 Task: Add Country Life O3 Fish Body Oils 100 to the cart.
Action: Mouse moved to (261, 117)
Screenshot: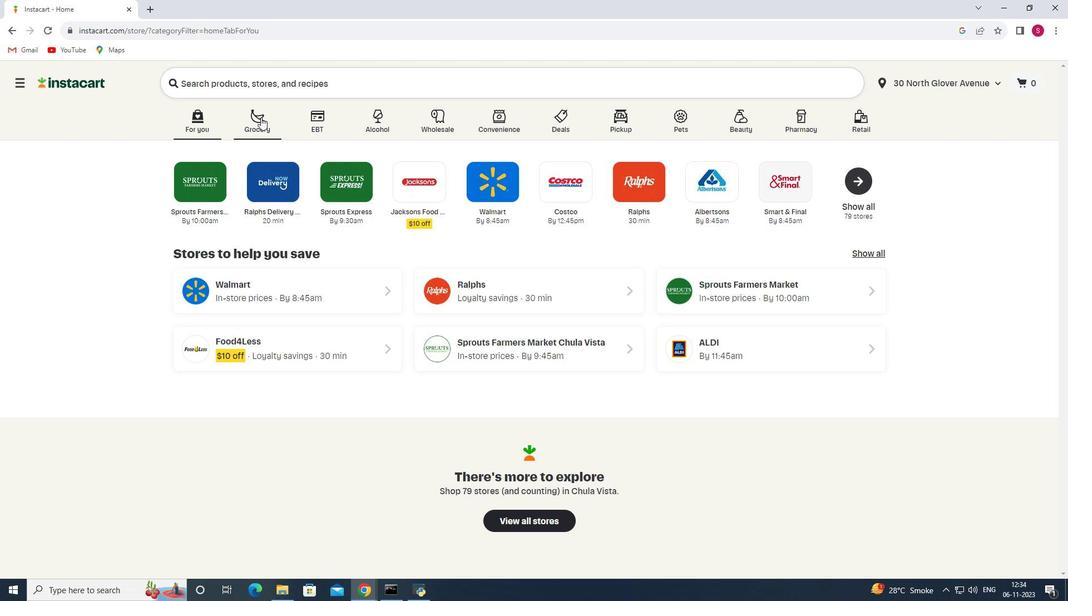 
Action: Mouse pressed left at (261, 117)
Screenshot: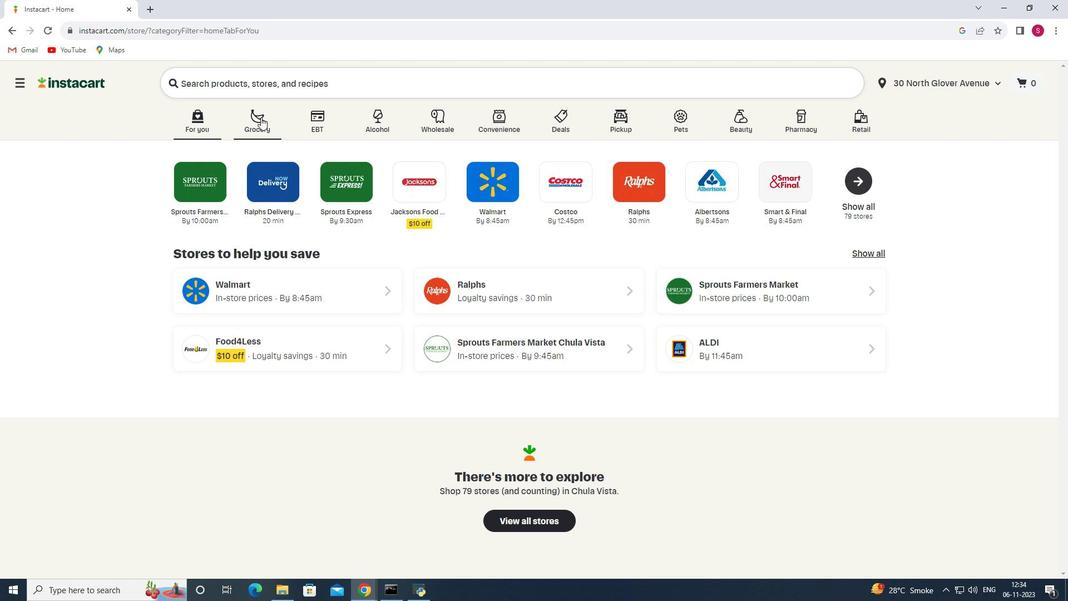 
Action: Mouse moved to (261, 314)
Screenshot: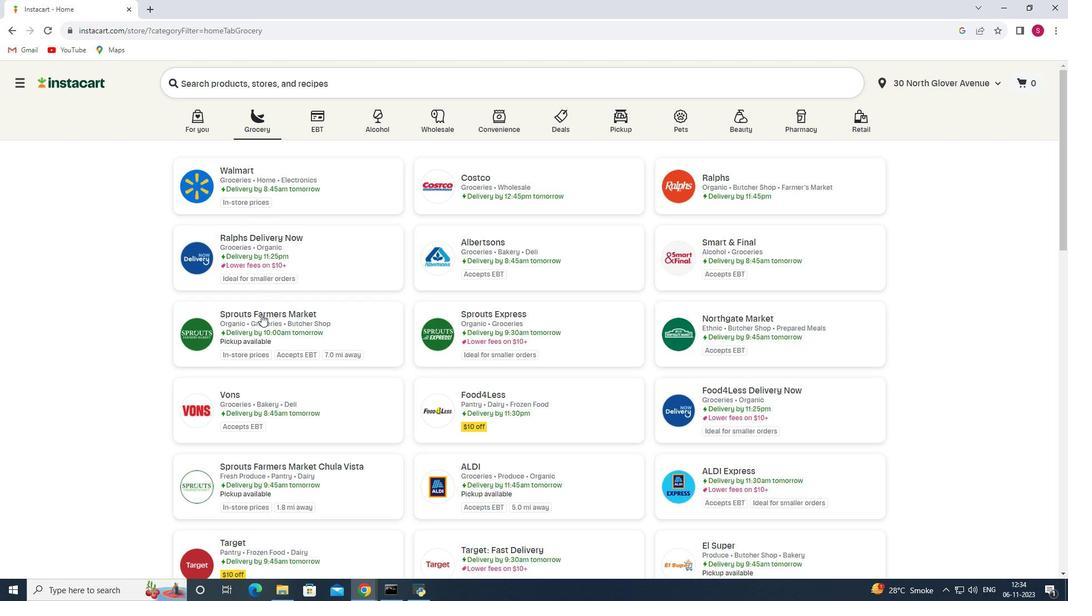
Action: Mouse pressed left at (261, 314)
Screenshot: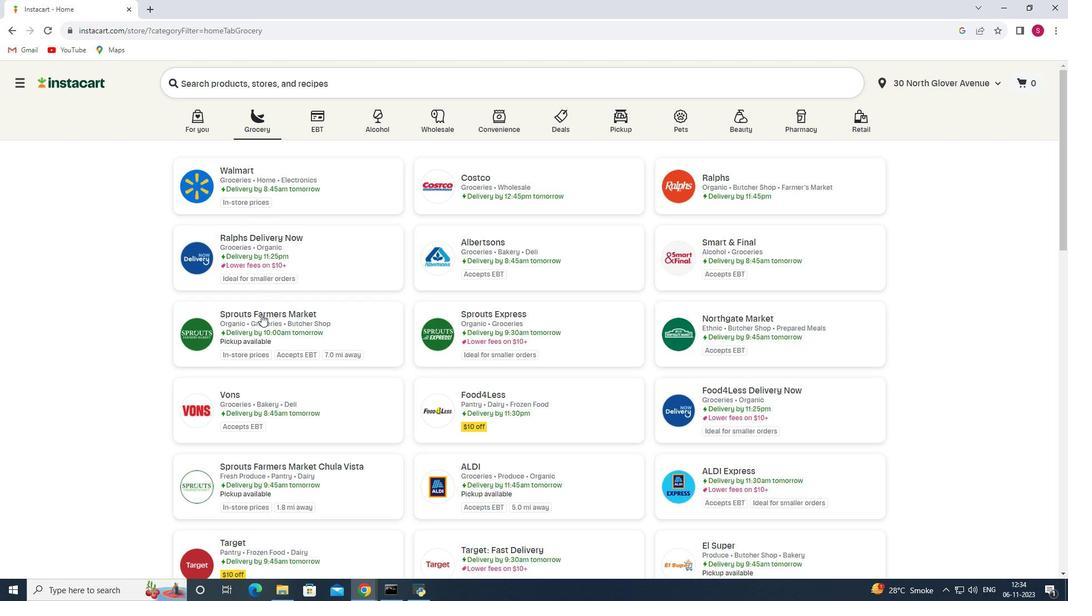 
Action: Mouse moved to (74, 383)
Screenshot: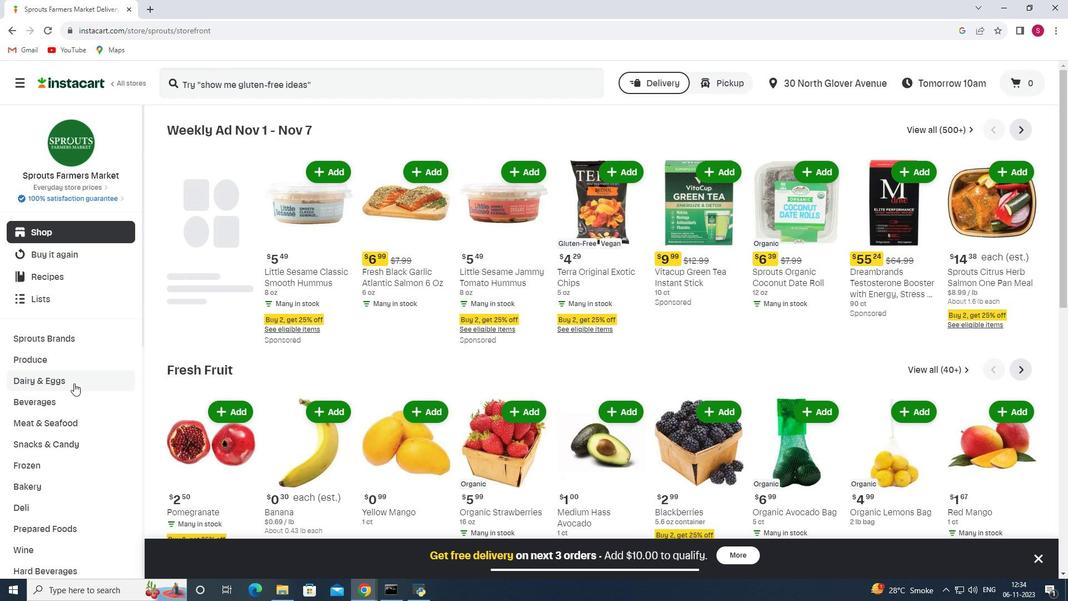 
Action: Mouse scrolled (74, 383) with delta (0, 0)
Screenshot: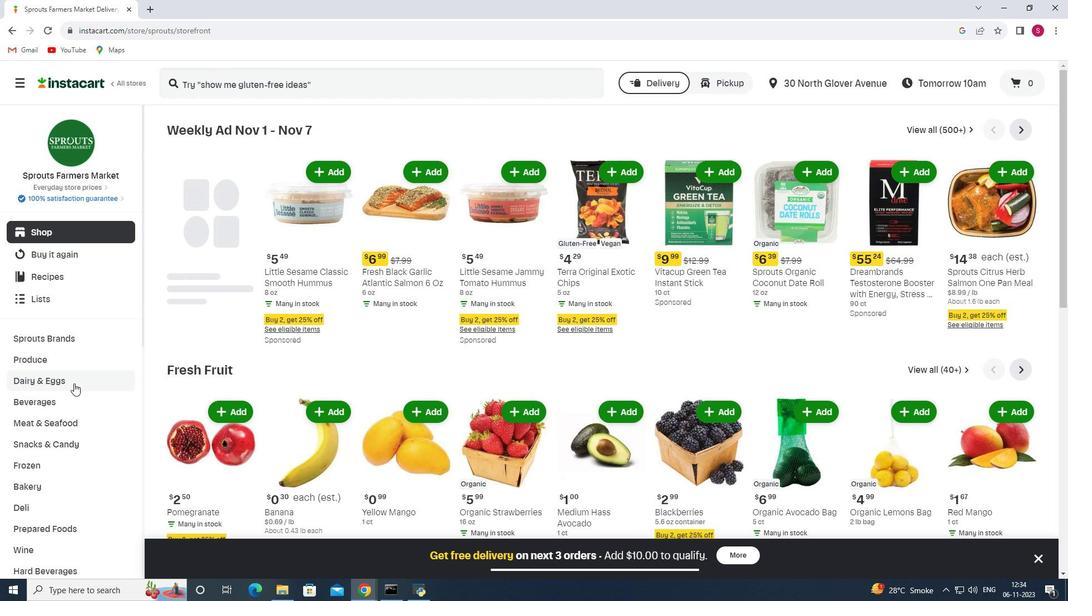 
Action: Mouse scrolled (74, 383) with delta (0, 0)
Screenshot: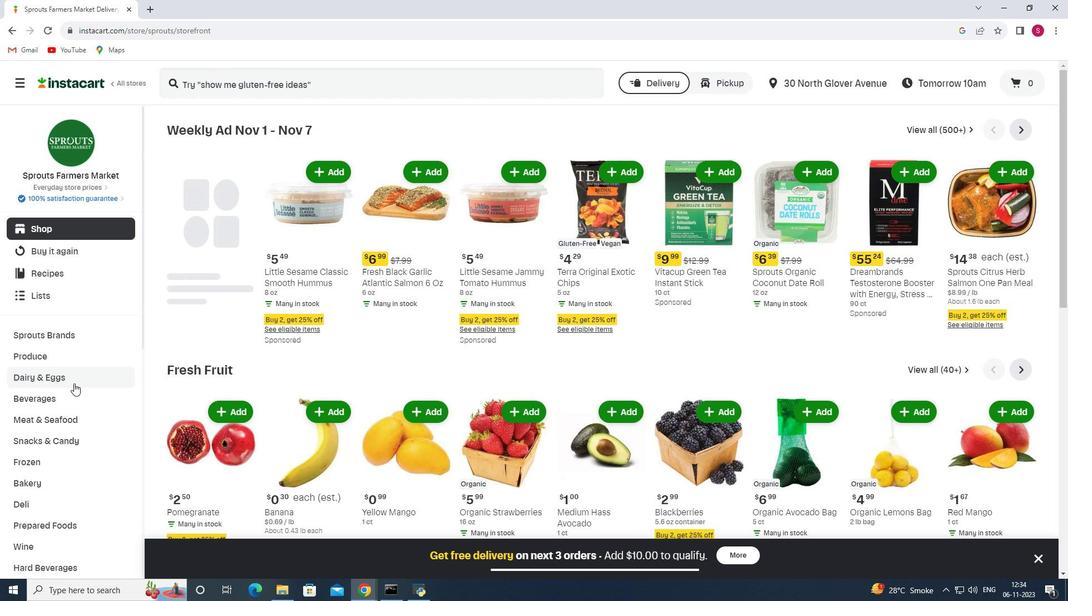 
Action: Mouse scrolled (74, 383) with delta (0, 0)
Screenshot: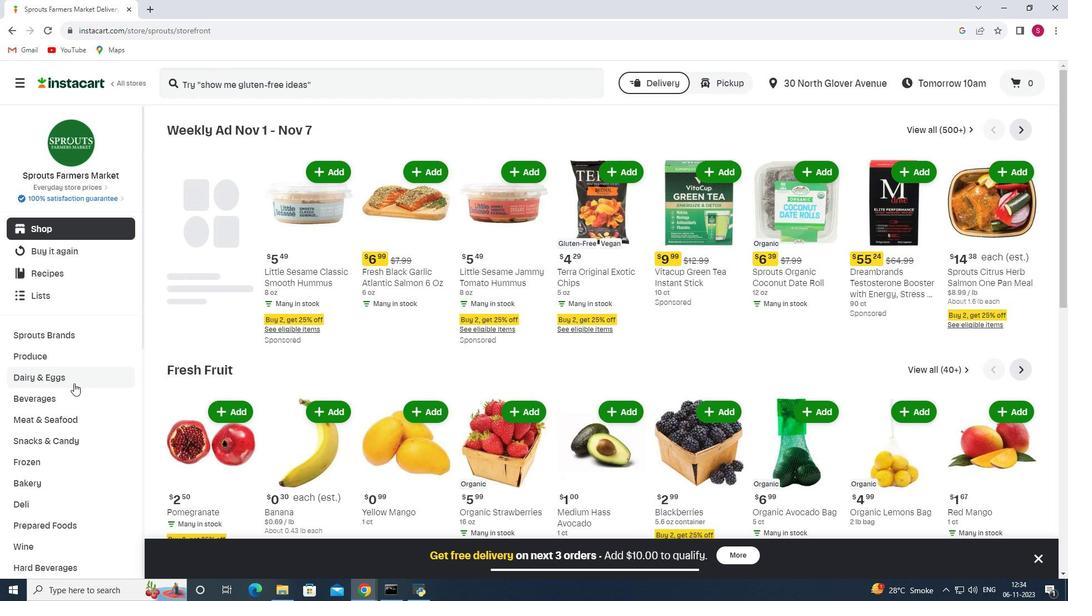
Action: Mouse scrolled (74, 383) with delta (0, 0)
Screenshot: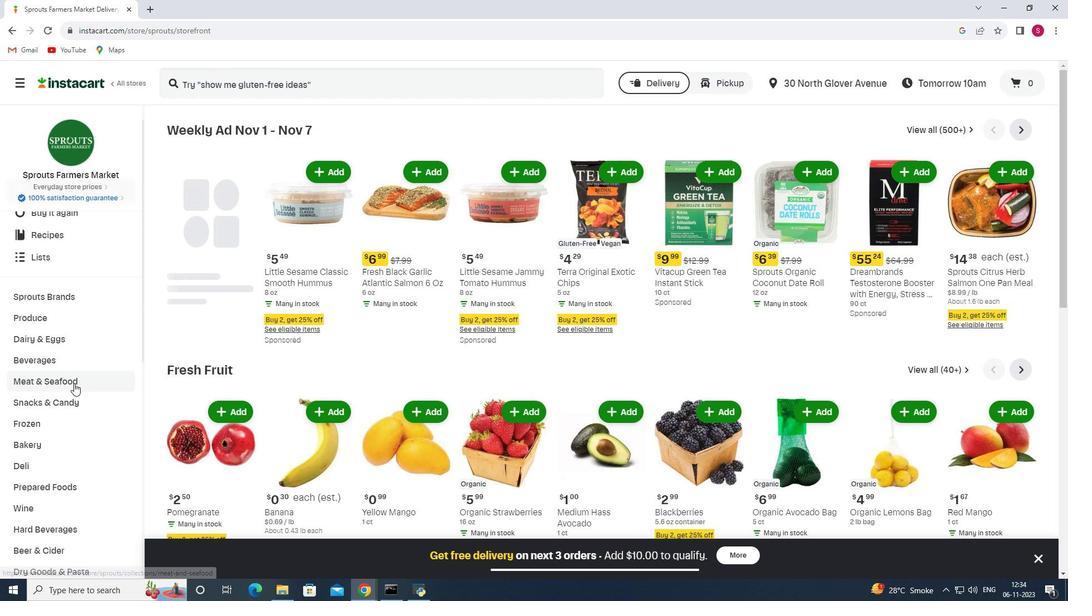
Action: Mouse scrolled (74, 383) with delta (0, 0)
Screenshot: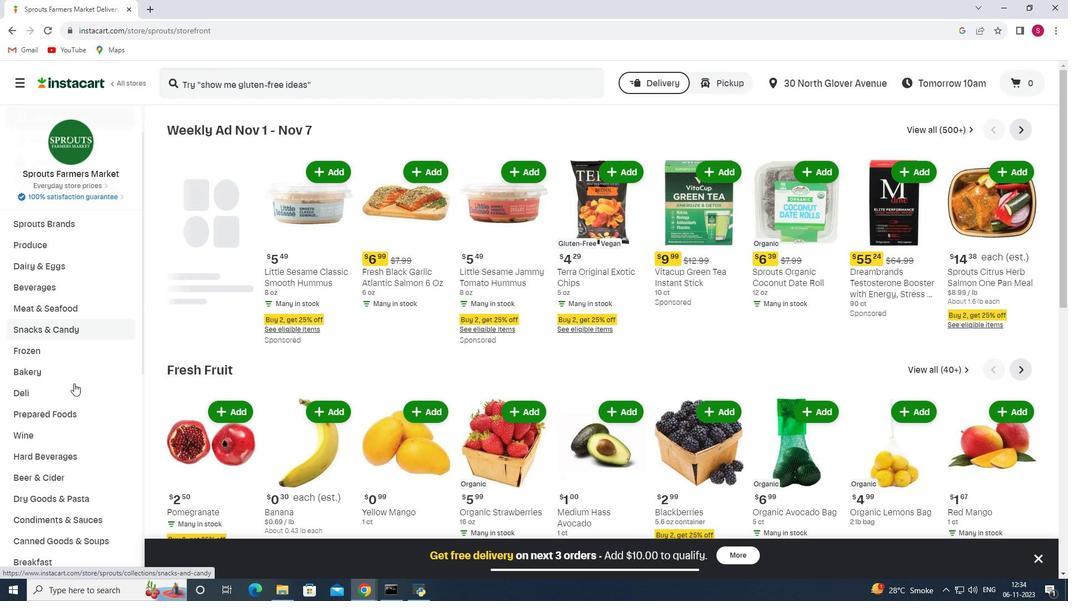 
Action: Mouse moved to (57, 388)
Screenshot: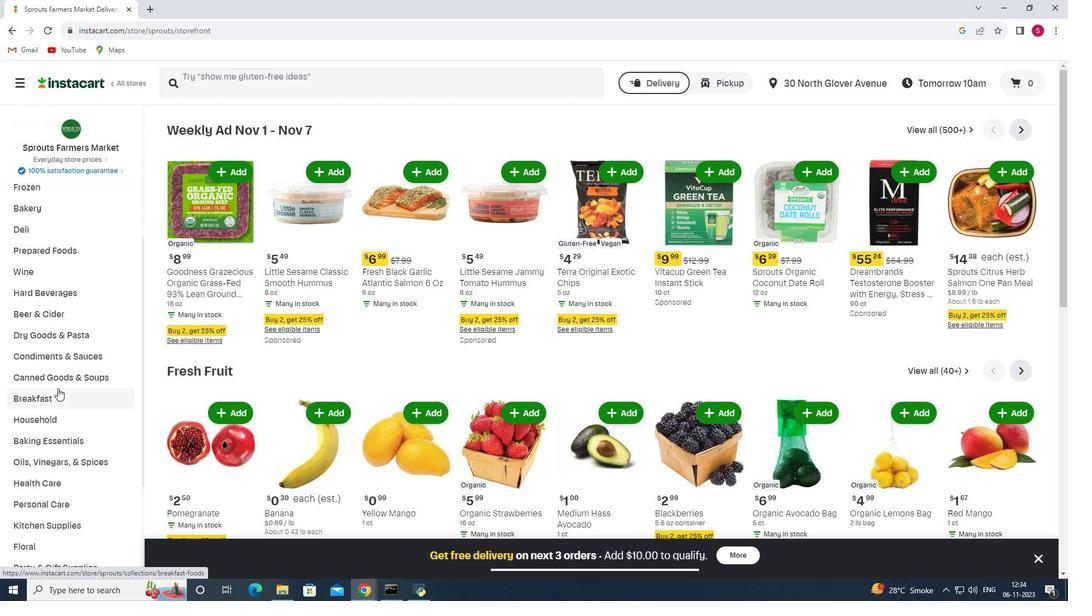 
Action: Mouse scrolled (57, 388) with delta (0, 0)
Screenshot: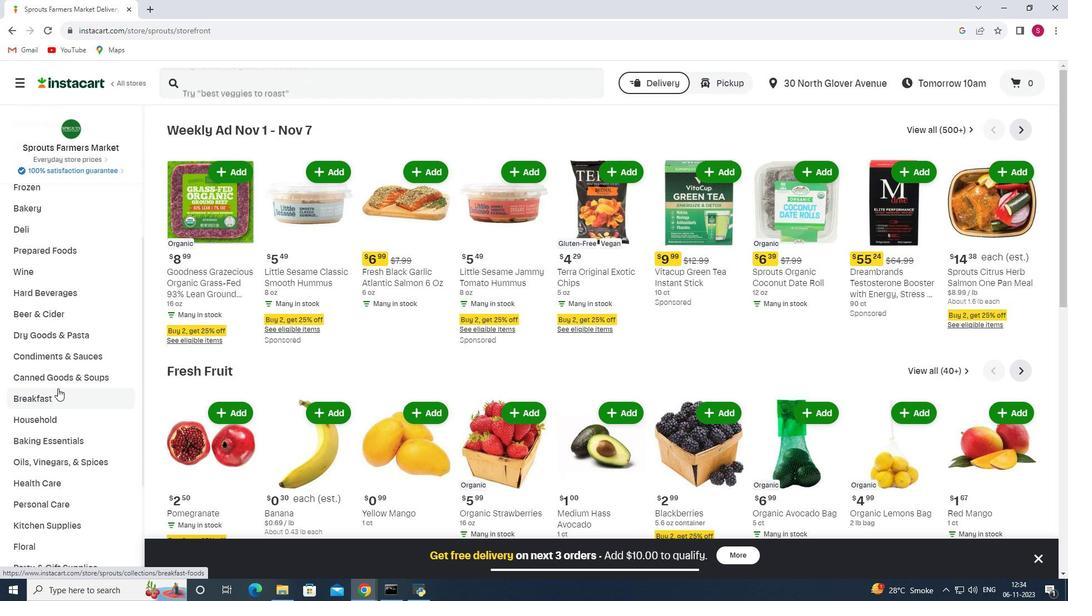 
Action: Mouse moved to (34, 431)
Screenshot: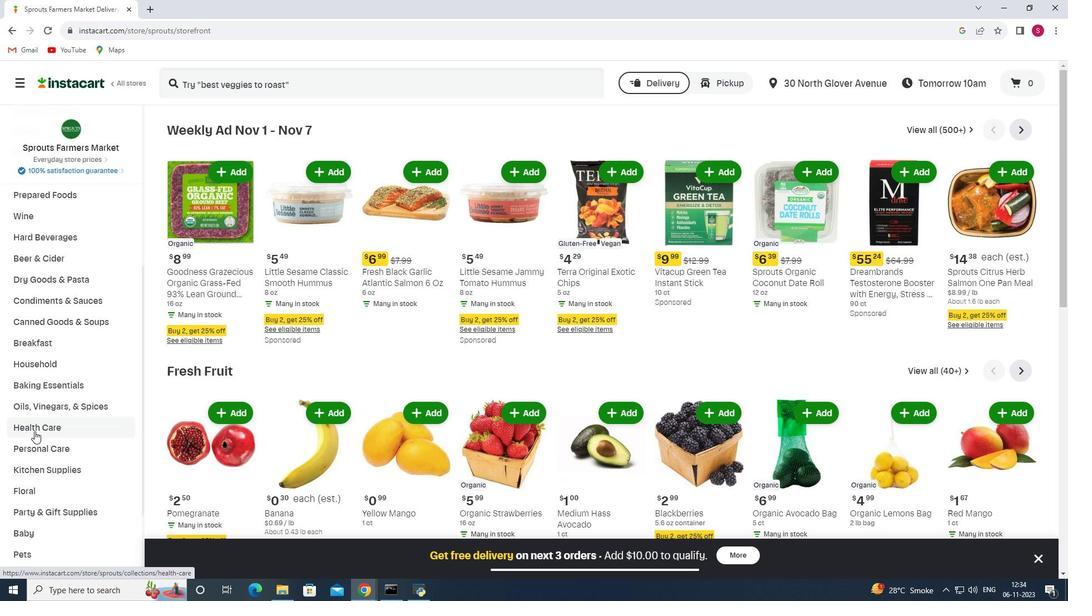 
Action: Mouse pressed left at (34, 431)
Screenshot: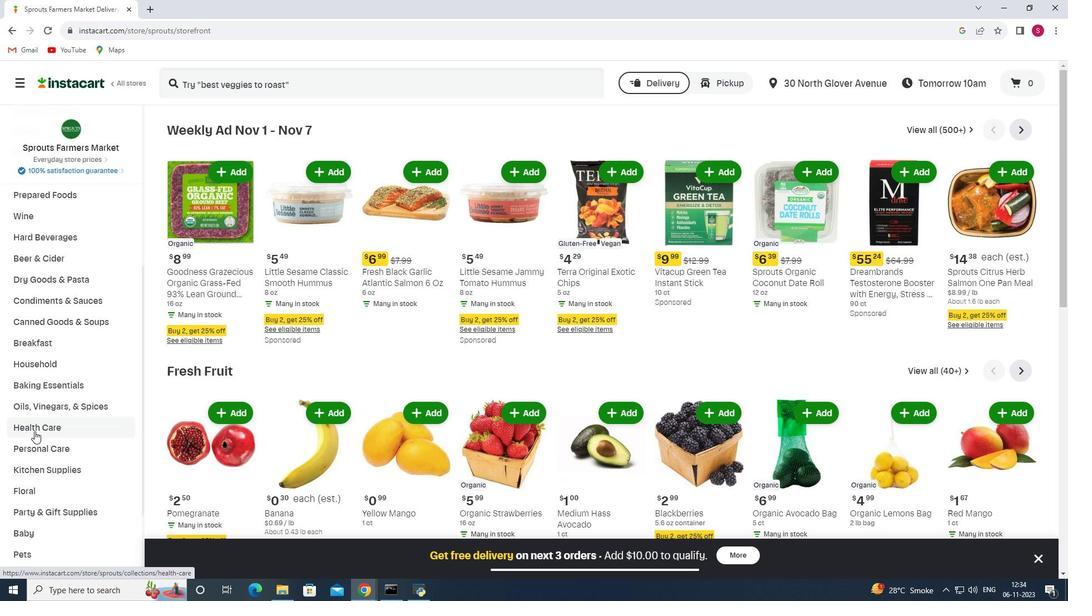 
Action: Mouse moved to (376, 150)
Screenshot: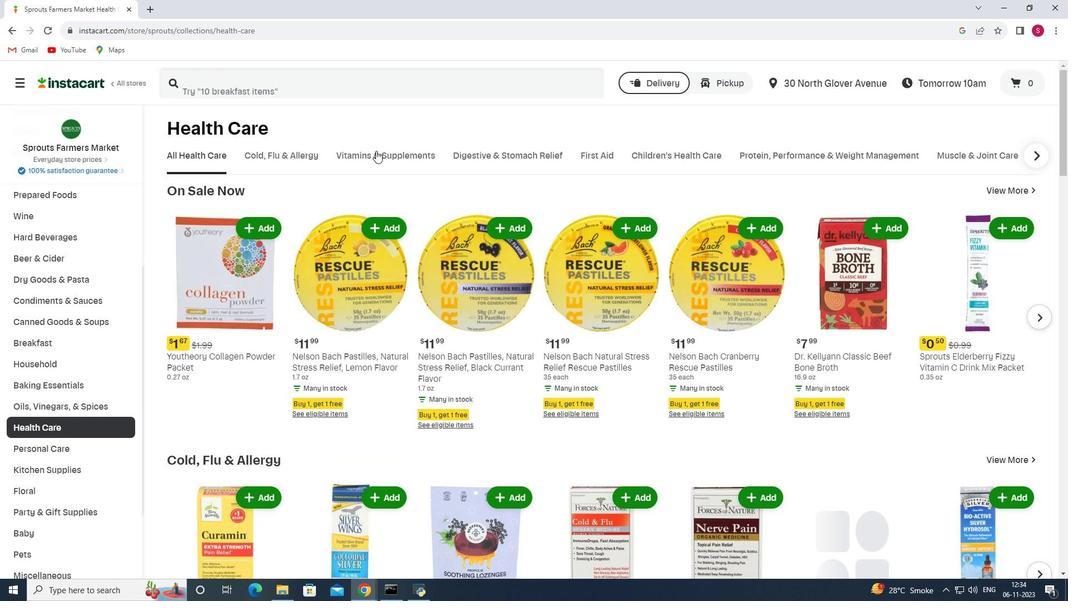 
Action: Mouse pressed left at (376, 150)
Screenshot: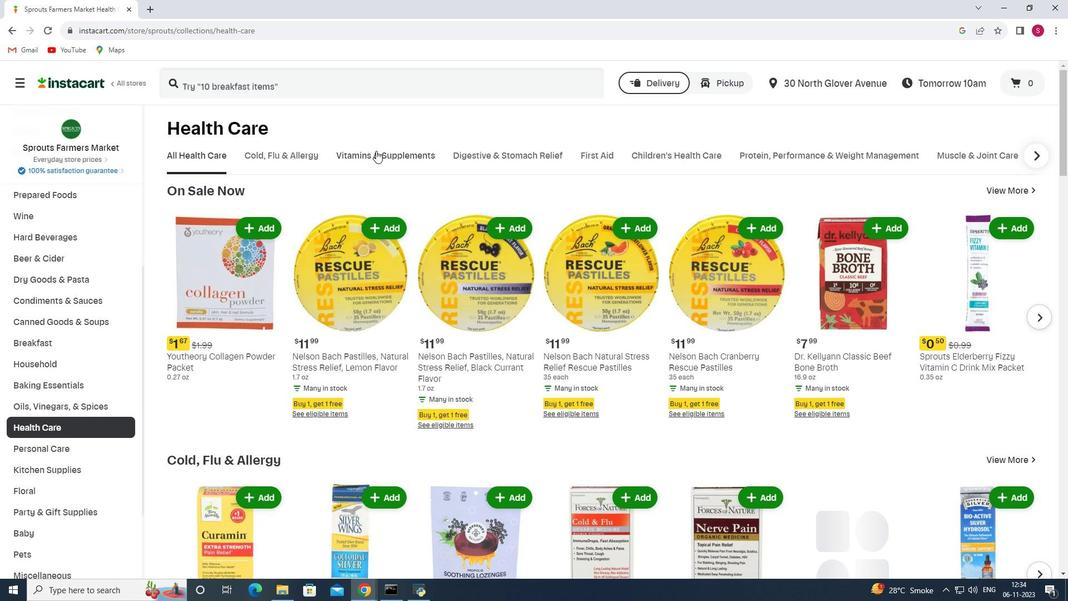 
Action: Mouse moved to (762, 197)
Screenshot: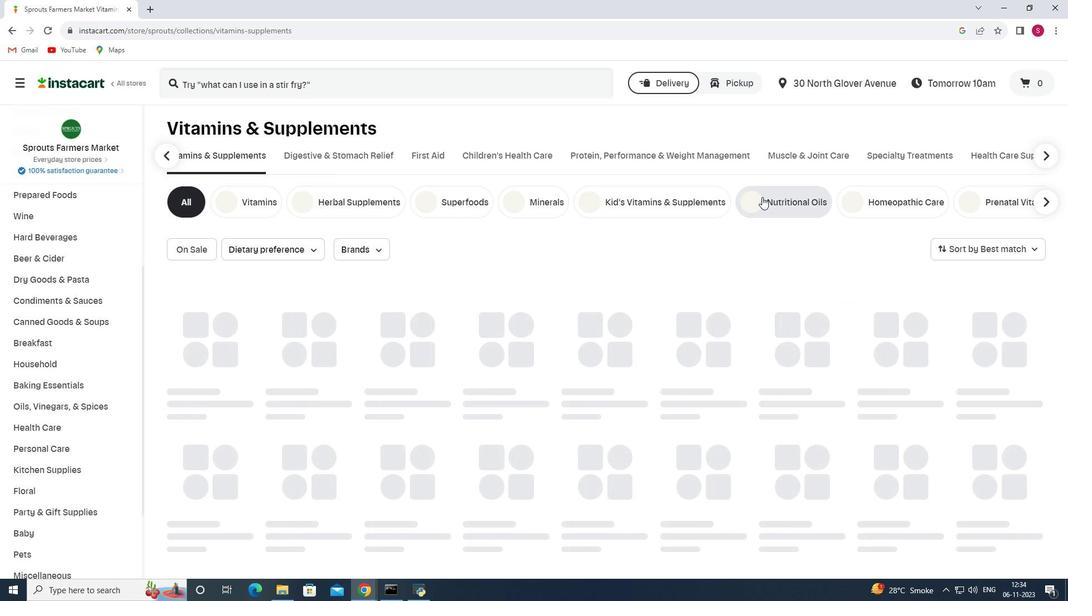 
Action: Mouse pressed left at (762, 197)
Screenshot: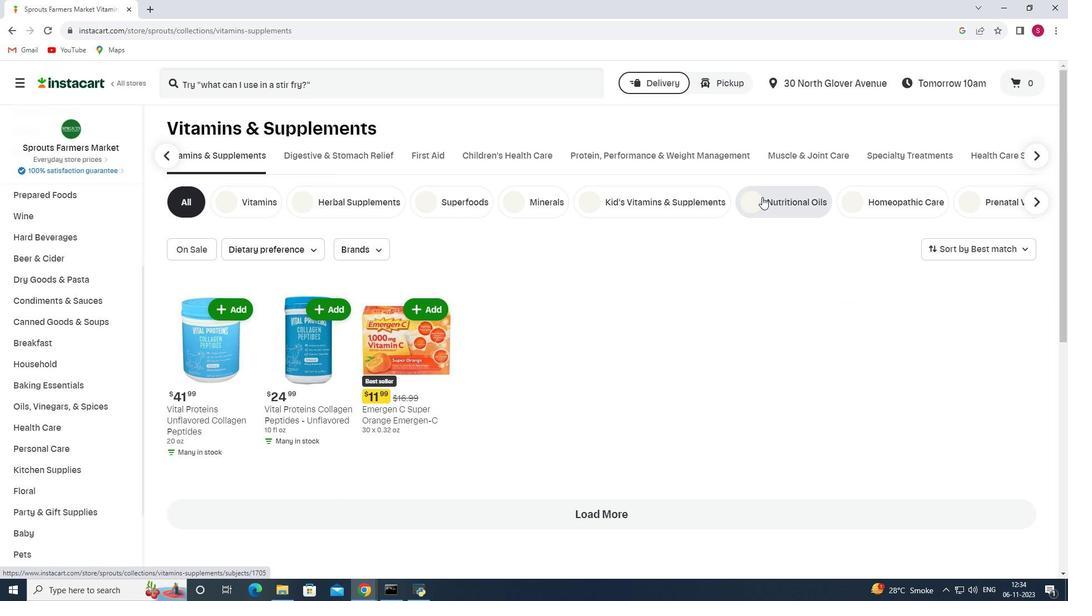 
Action: Mouse moved to (279, 75)
Screenshot: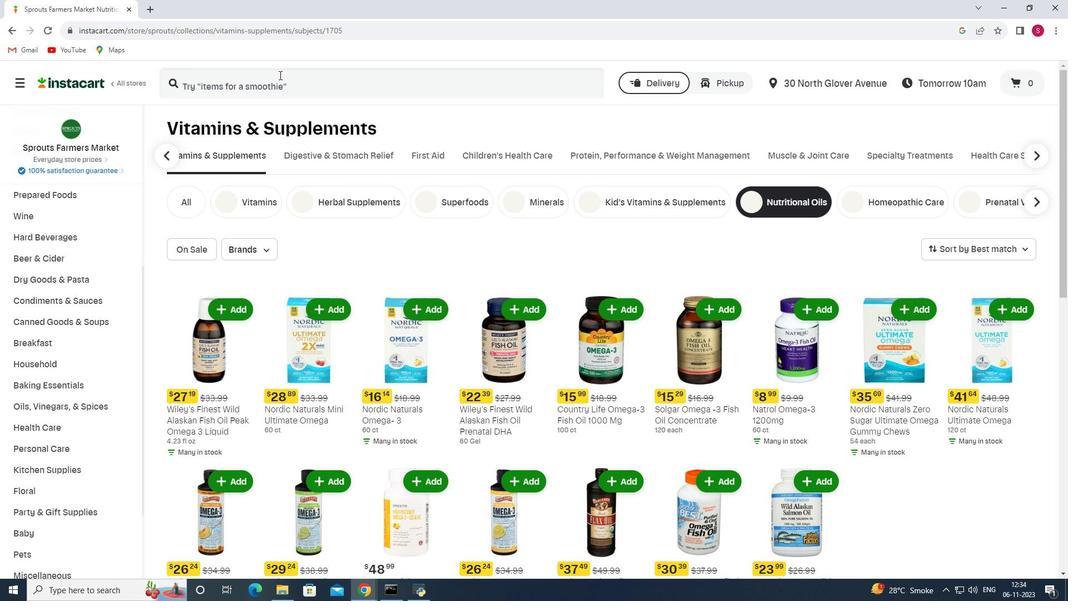 
Action: Mouse pressed left at (279, 75)
Screenshot: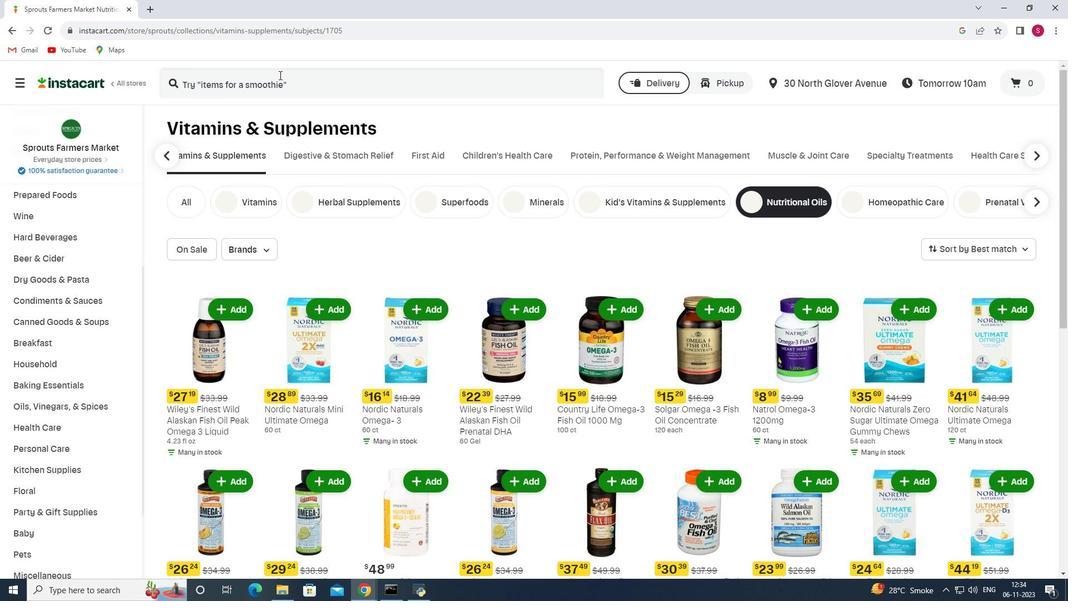 
Action: Key pressed <Key.shift>Country<Key.space><Key.shift>Life<Key.space><Key.shift>O3<Key.space><Key.shift>Fish<Key.space><Key.shift>Body<Key.space><Key.shift>Oils<Key.space>100<Key.enter>
Screenshot: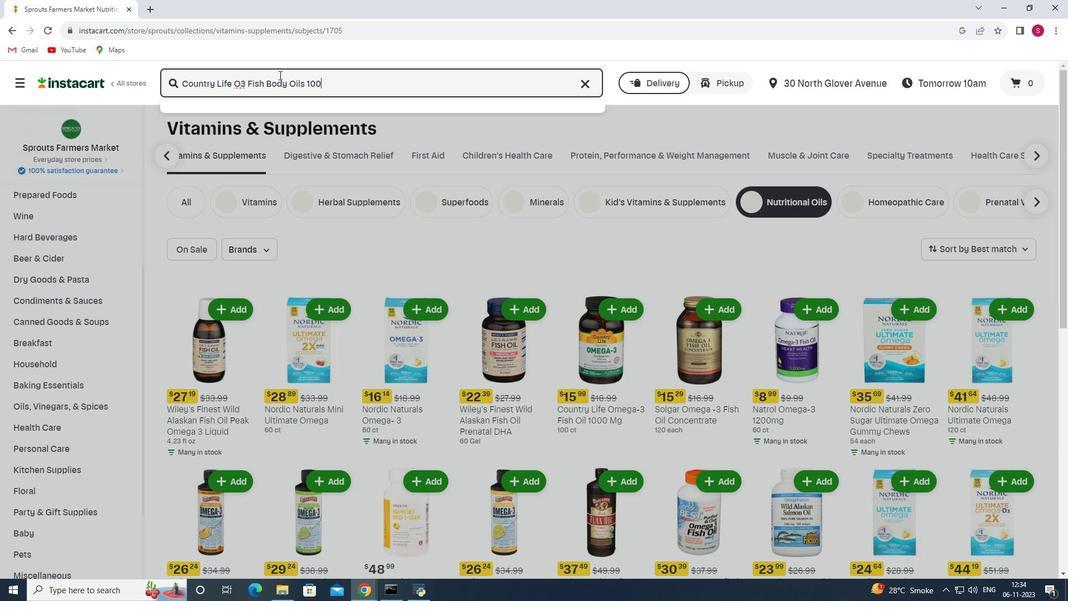
Action: Mouse moved to (292, 173)
Screenshot: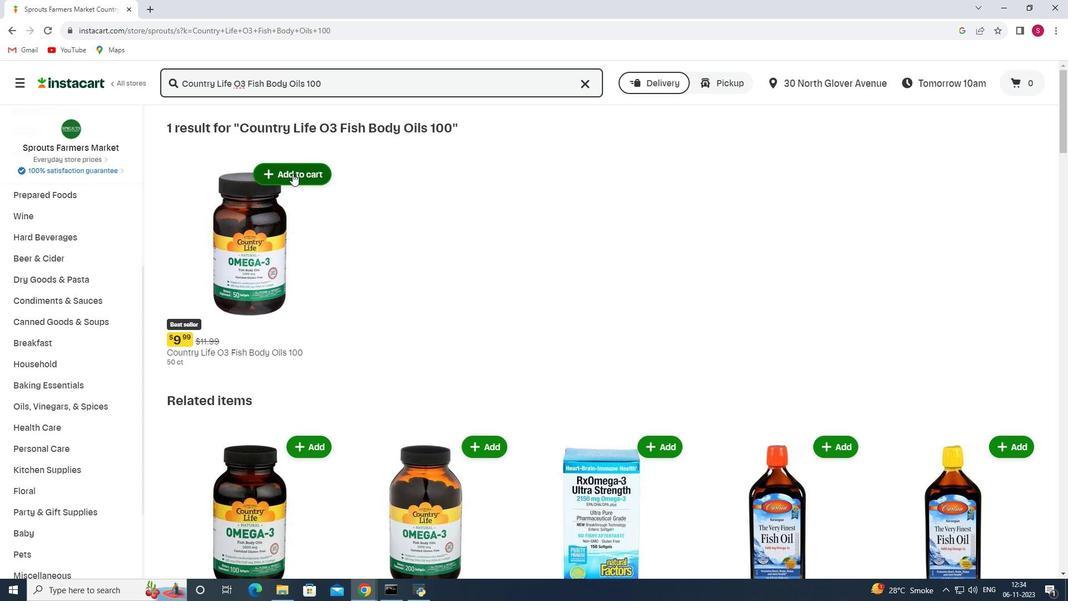 
Action: Mouse pressed left at (292, 173)
Screenshot: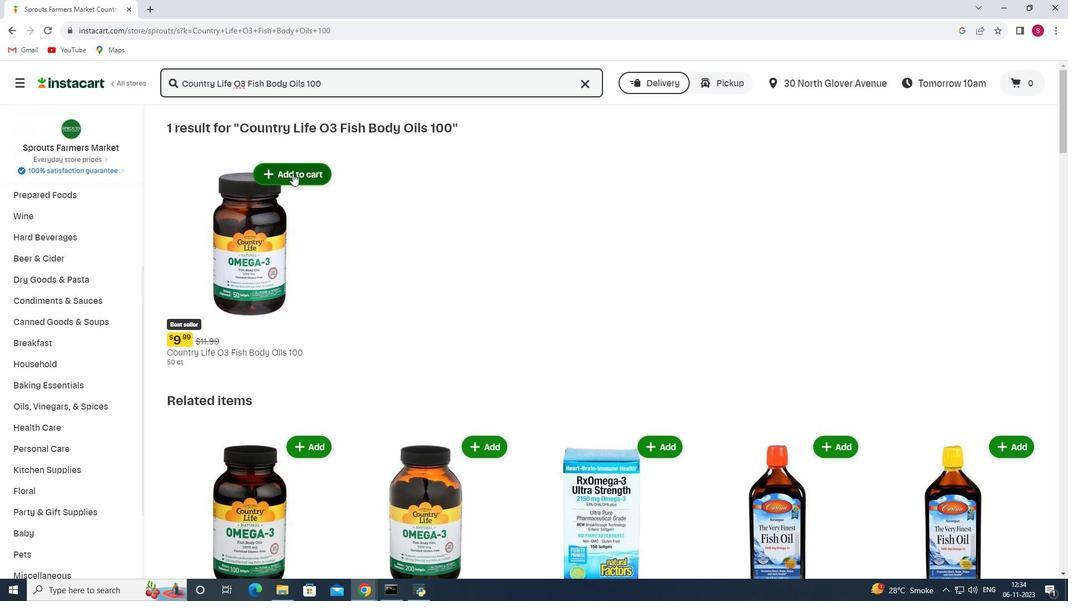 
